 Task: Create a section Agile Acrobats and in the section, add a milestone Cloud Migration in the project AdvantEdge
Action: Mouse moved to (48, 323)
Screenshot: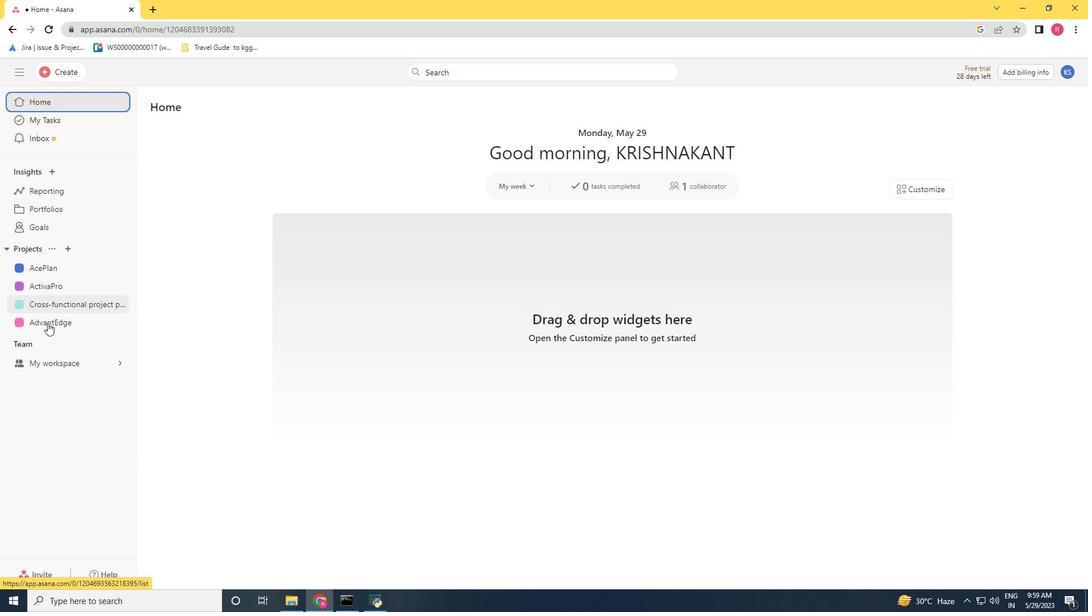 
Action: Mouse pressed left at (48, 323)
Screenshot: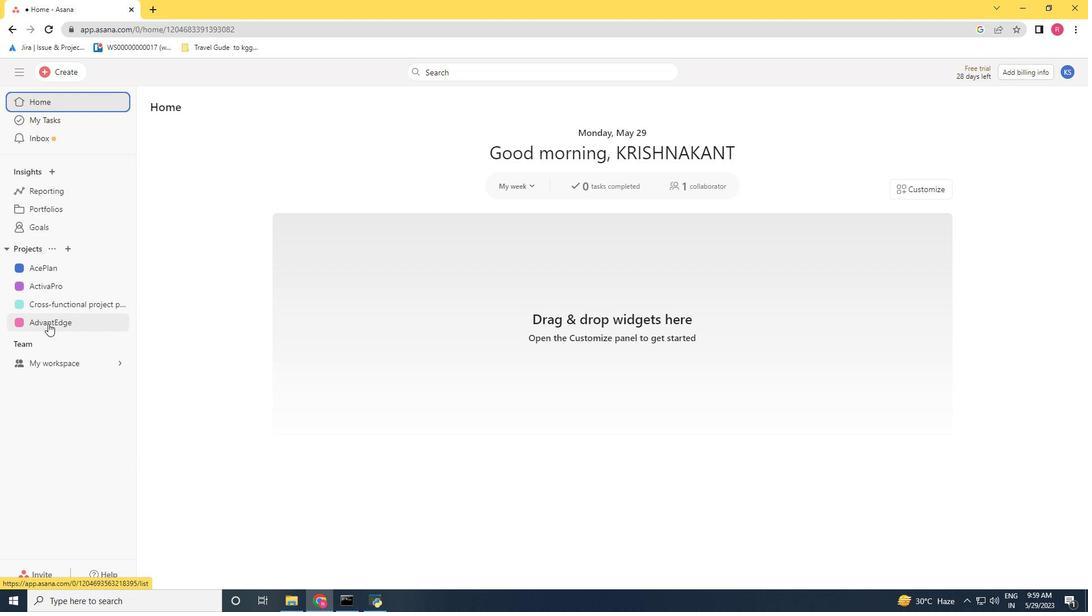 
Action: Mouse moved to (214, 479)
Screenshot: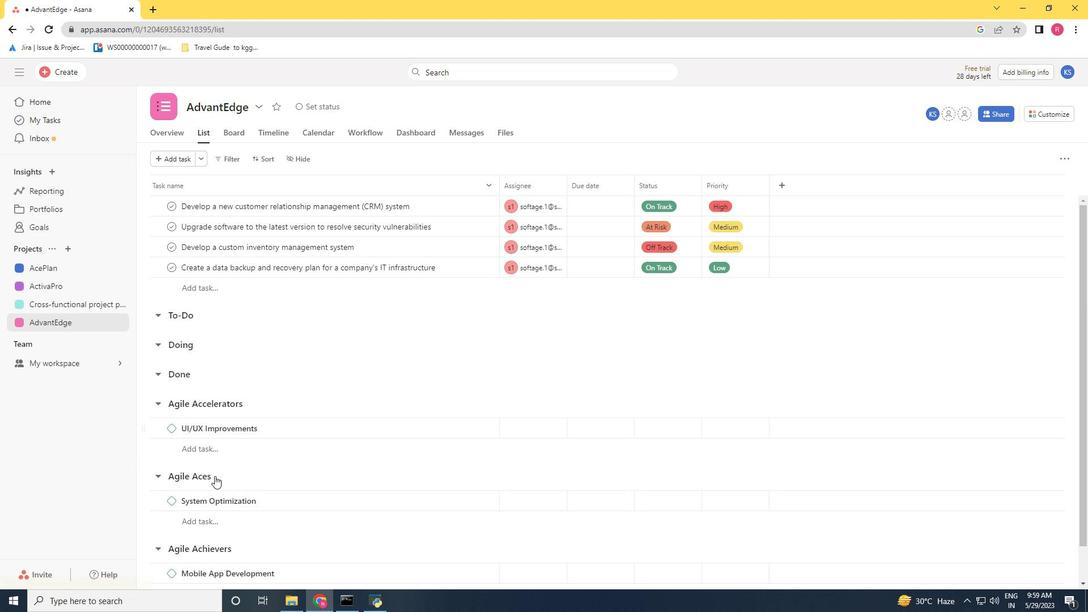 
Action: Mouse scrolled (214, 478) with delta (0, 0)
Screenshot: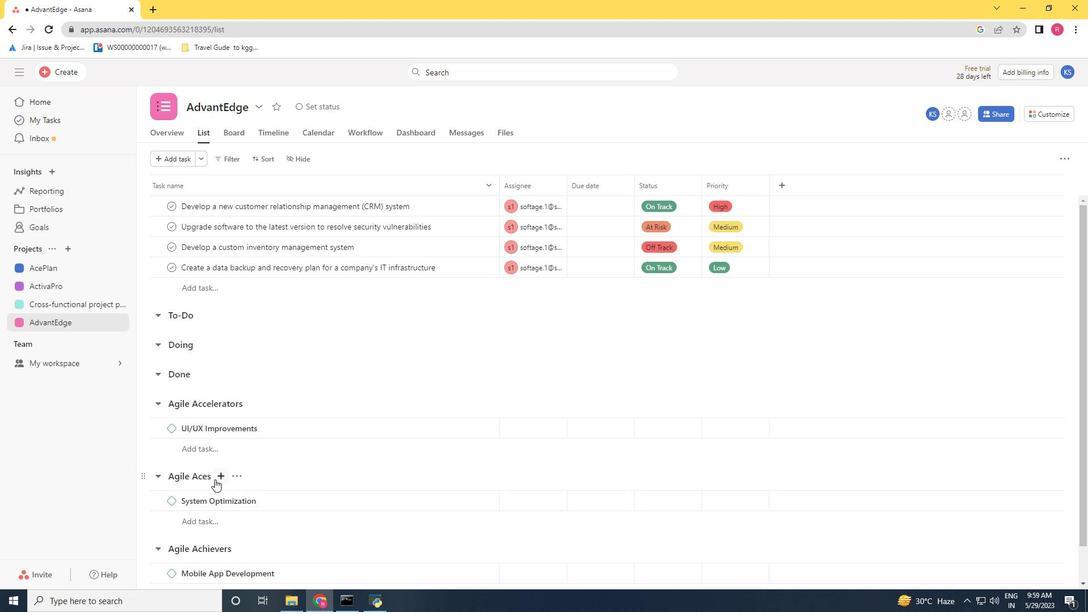
Action: Mouse scrolled (214, 478) with delta (0, 0)
Screenshot: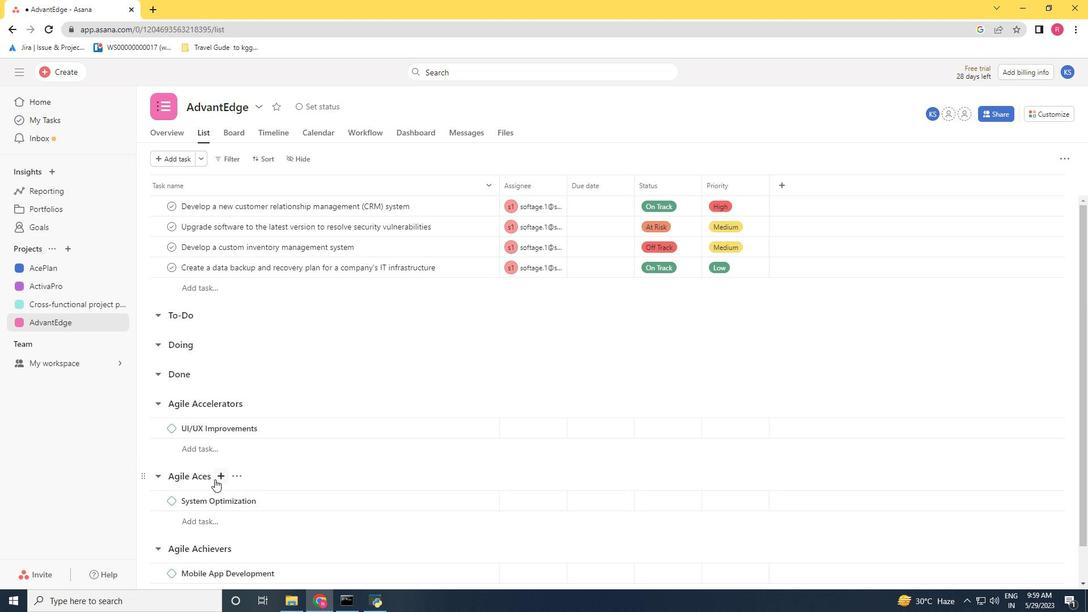 
Action: Mouse scrolled (214, 478) with delta (0, 0)
Screenshot: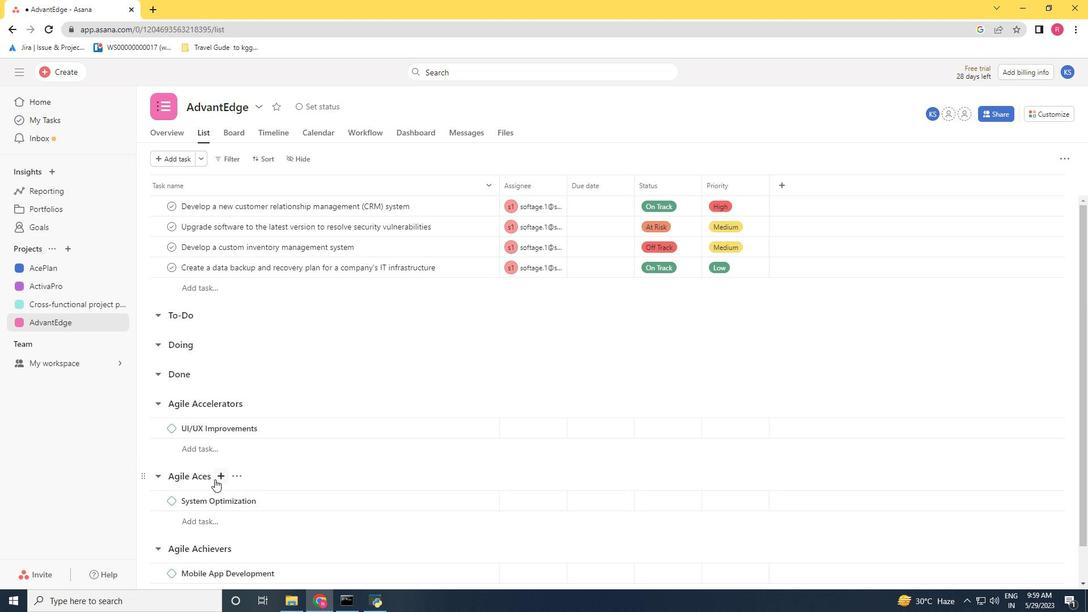 
Action: Mouse scrolled (214, 478) with delta (0, 0)
Screenshot: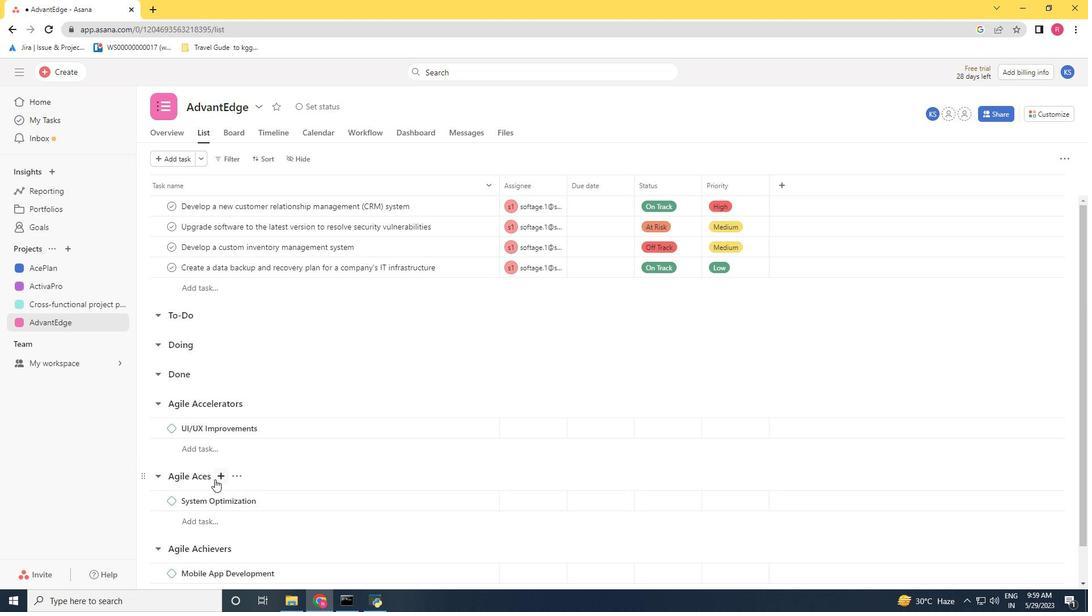 
Action: Mouse moved to (192, 572)
Screenshot: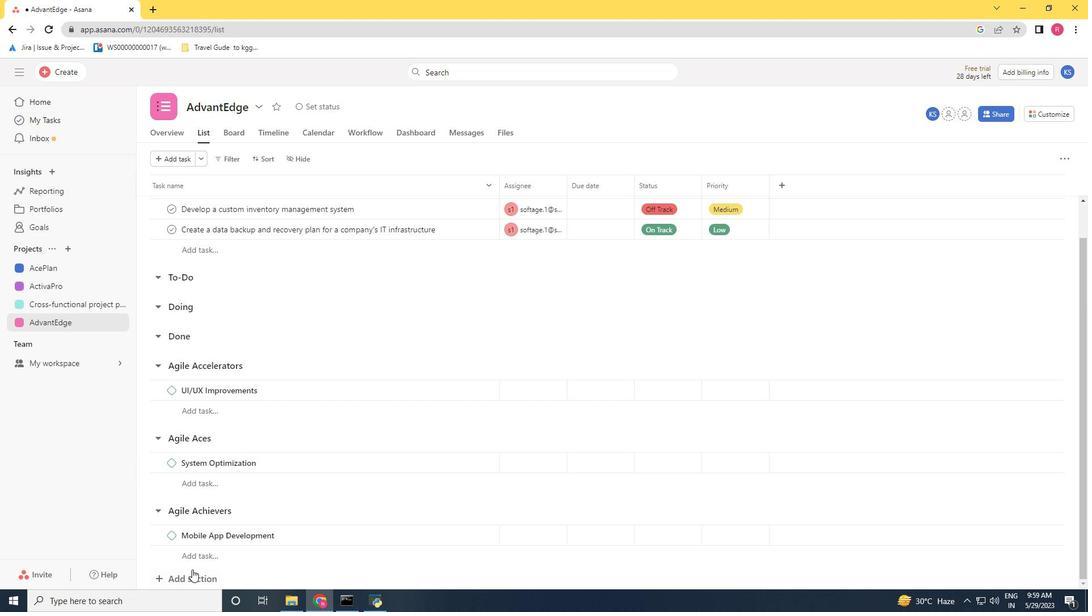 
Action: Mouse pressed left at (192, 572)
Screenshot: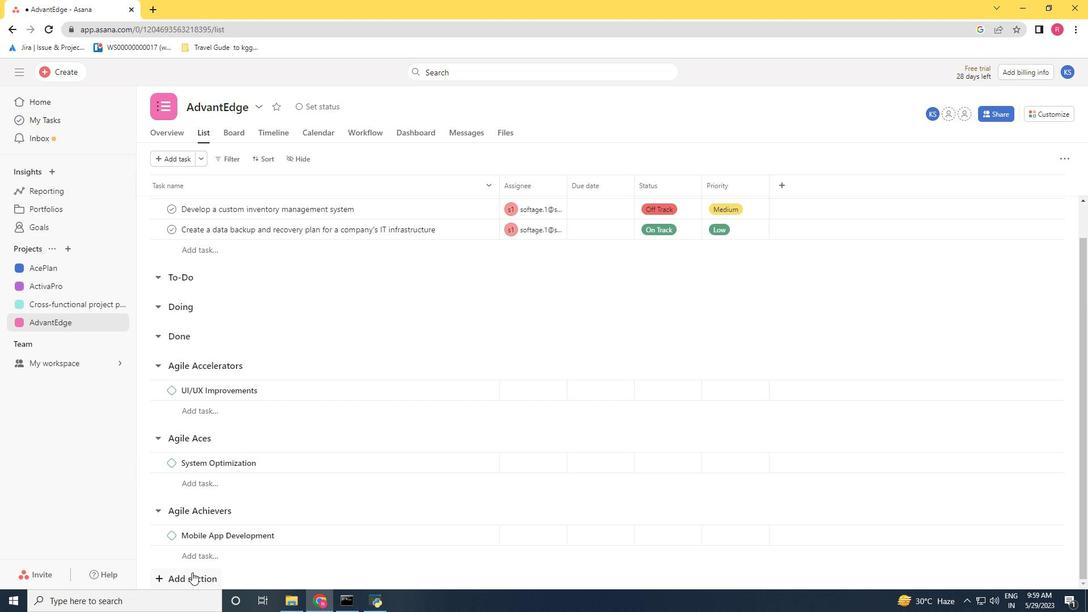 
Action: Mouse moved to (204, 511)
Screenshot: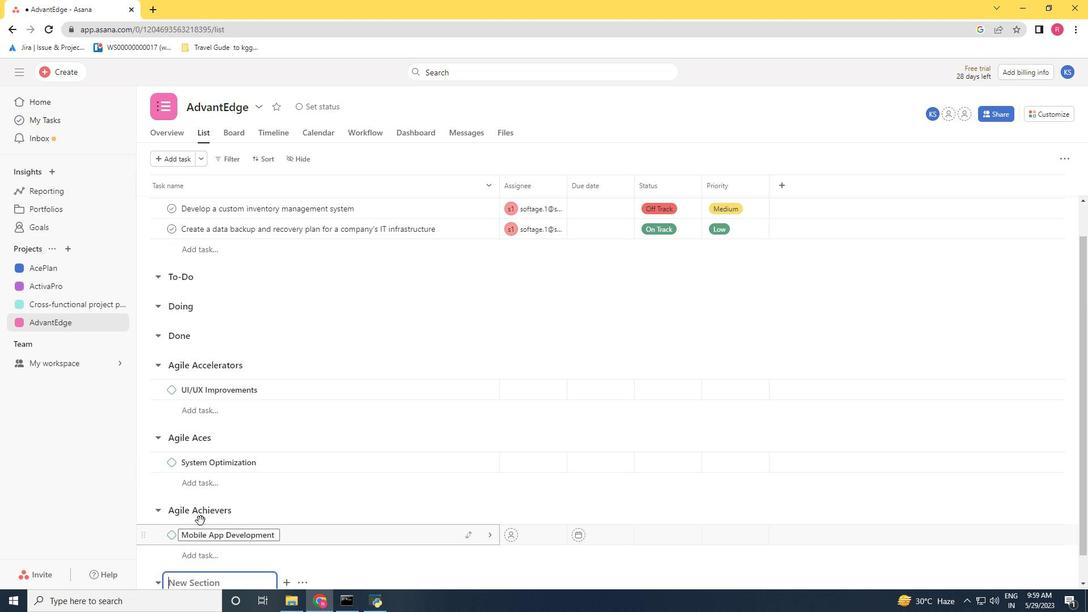 
Action: Mouse scrolled (204, 510) with delta (0, 0)
Screenshot: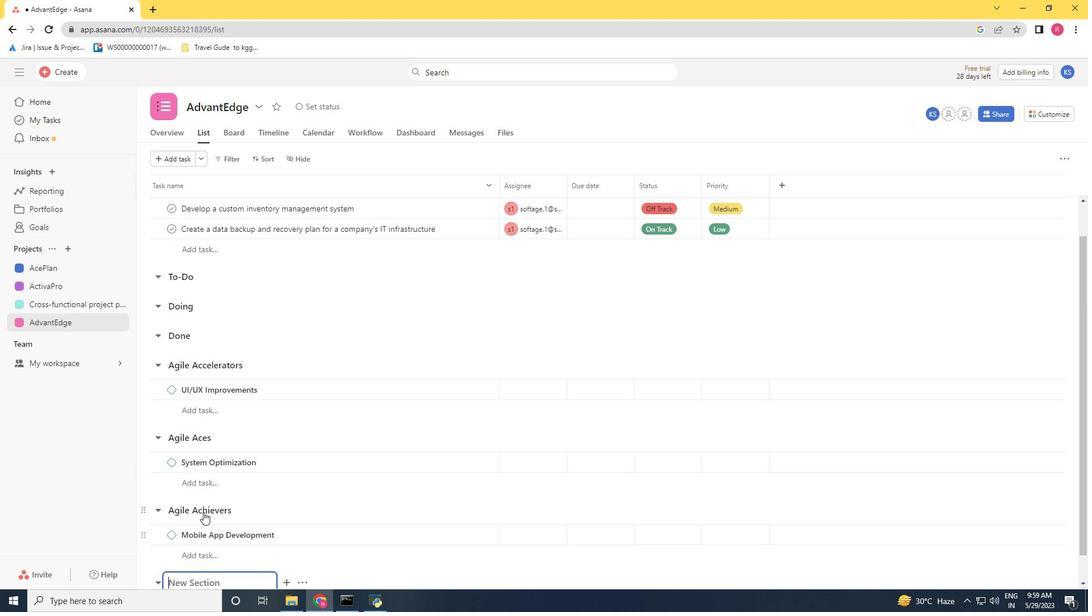 
Action: Mouse scrolled (204, 510) with delta (0, 0)
Screenshot: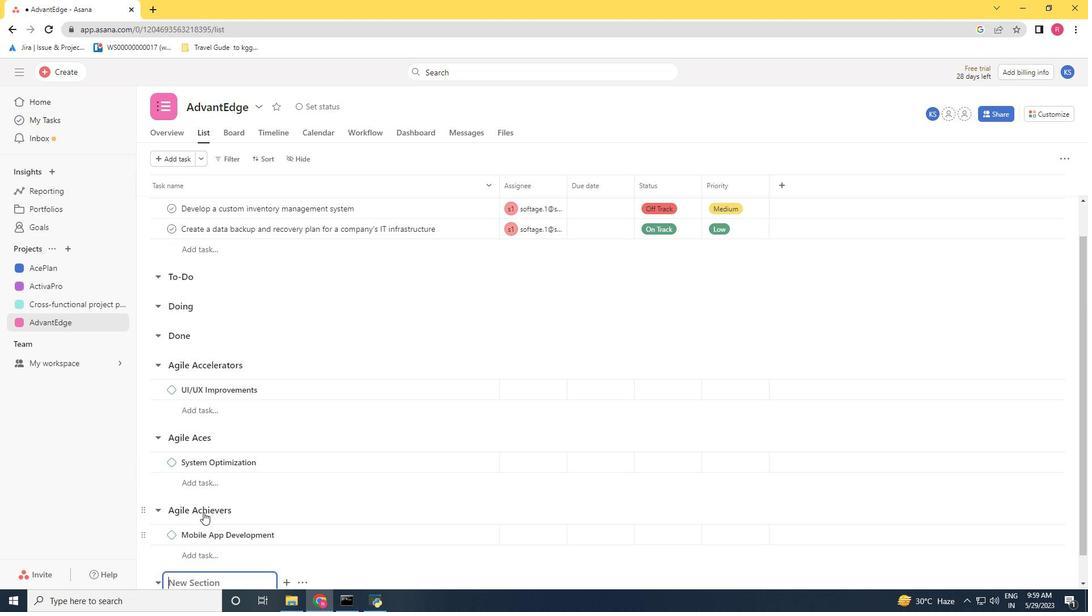 
Action: Mouse scrolled (204, 510) with delta (0, 0)
Screenshot: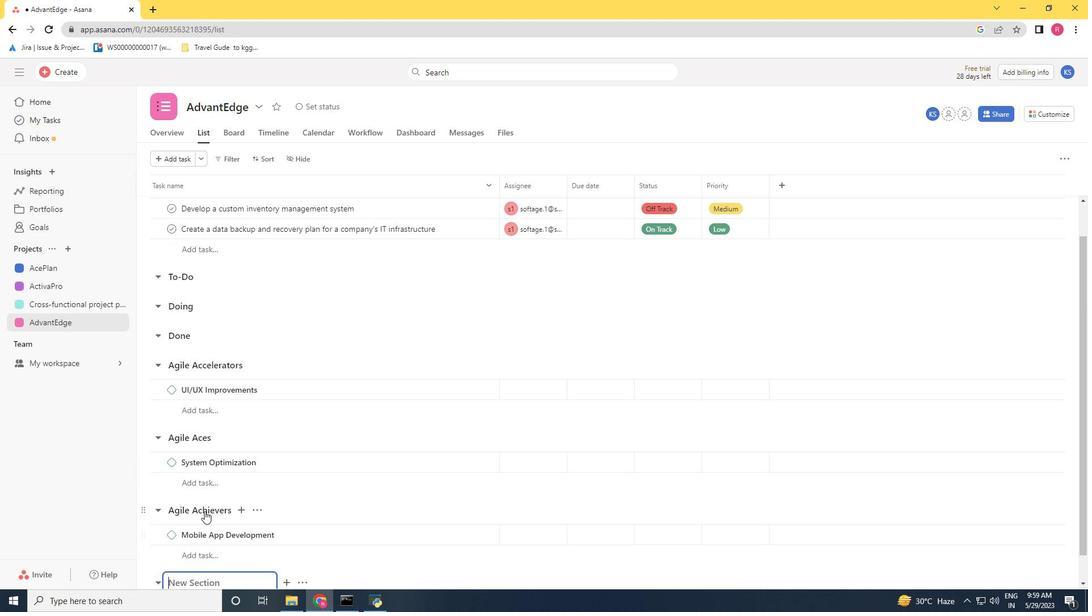 
Action: Mouse scrolled (204, 510) with delta (0, 0)
Screenshot: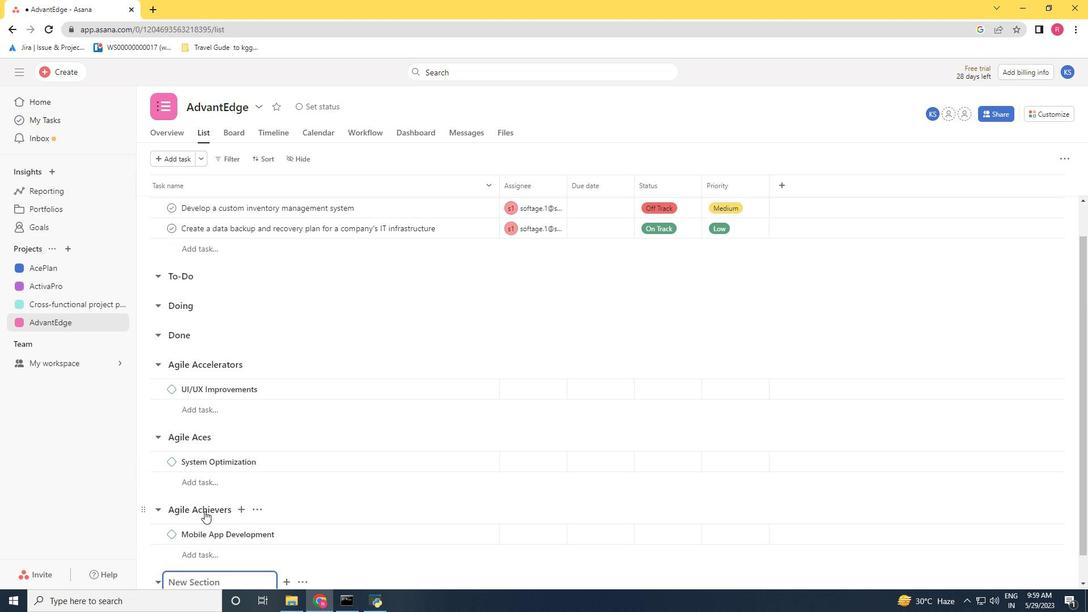 
Action: Mouse scrolled (204, 510) with delta (0, 0)
Screenshot: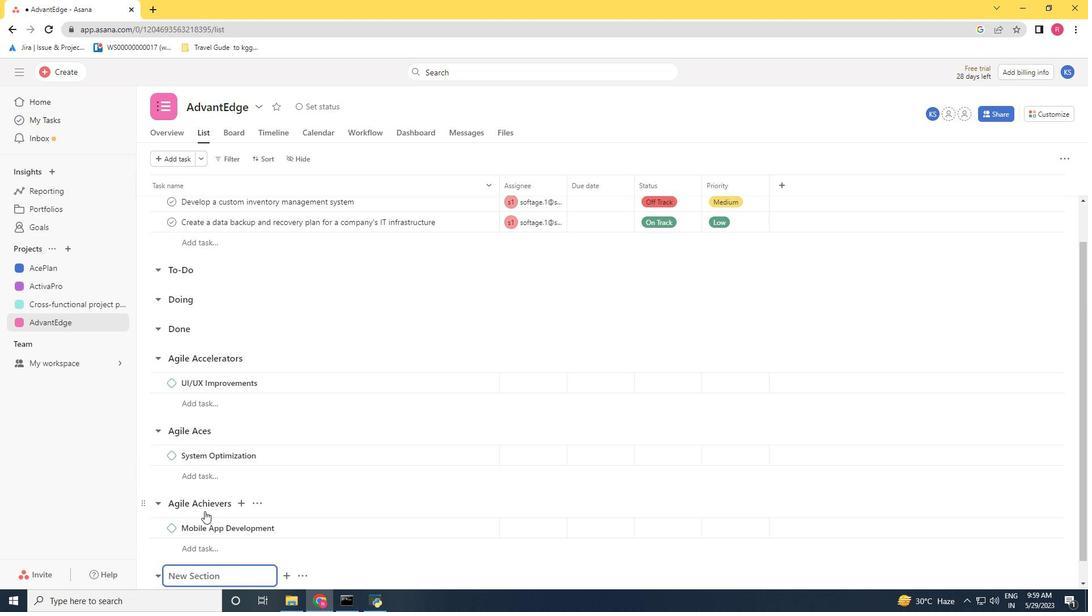
Action: Mouse moved to (206, 538)
Screenshot: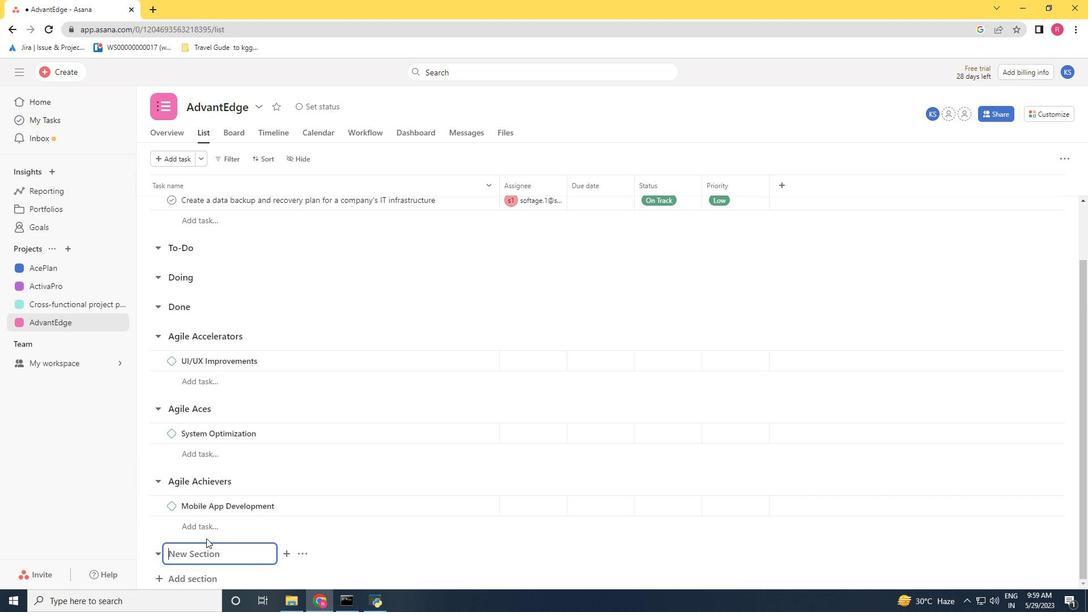 
Action: Key pressed <Key.shift>Agile<Key.space><Key.shift>Mig<Key.backspace><Key.backspace><Key.backspace><Key.shift><Key.shift><Key.shift><Key.shift><Key.shift><Key.shift><Key.shift><Key.shift><Key.shift><Key.shift><Key.shift><Key.shift><Key.shift><Key.shift><Key.shift><Key.shift><Key.shift><Key.shift><Key.shift><Key.shift>Acrobats<Key.space><Key.enter>
Screenshot: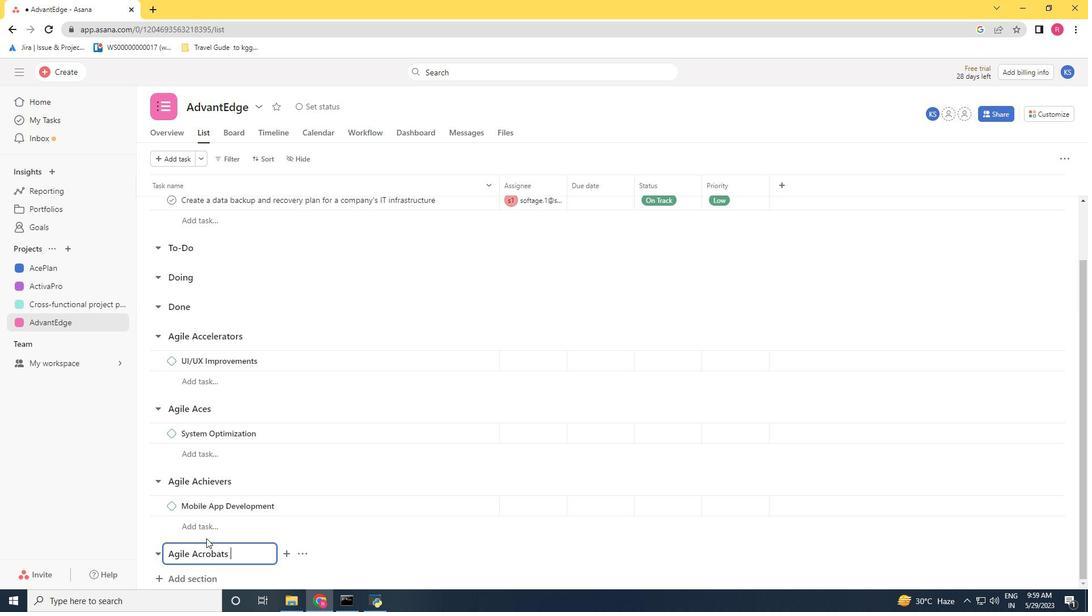 
Action: Mouse scrolled (206, 537) with delta (0, 0)
Screenshot: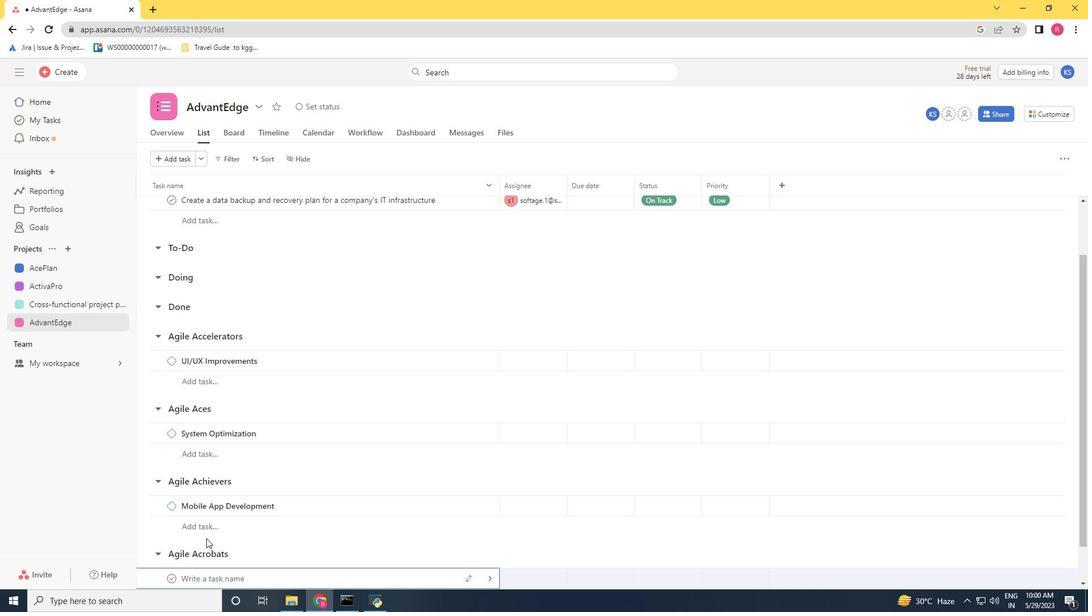 
Action: Mouse scrolled (206, 537) with delta (0, 0)
Screenshot: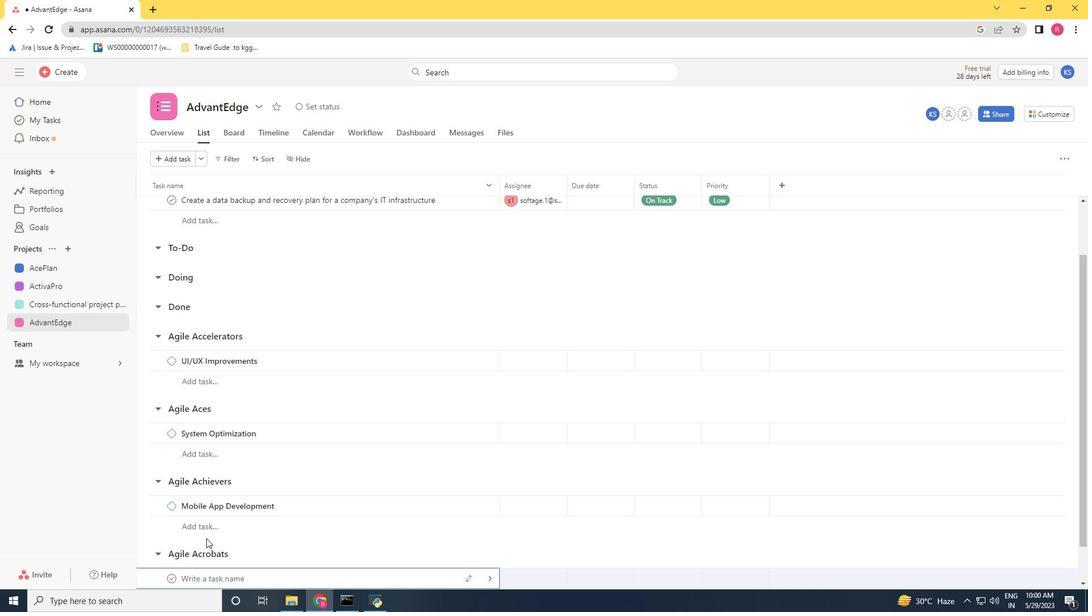 
Action: Key pressed <Key.shift><Key.shift><Key.shift><Key.shift><Key.shift>Cloud<Key.space><Key.shift>Migration<Key.space>
Screenshot: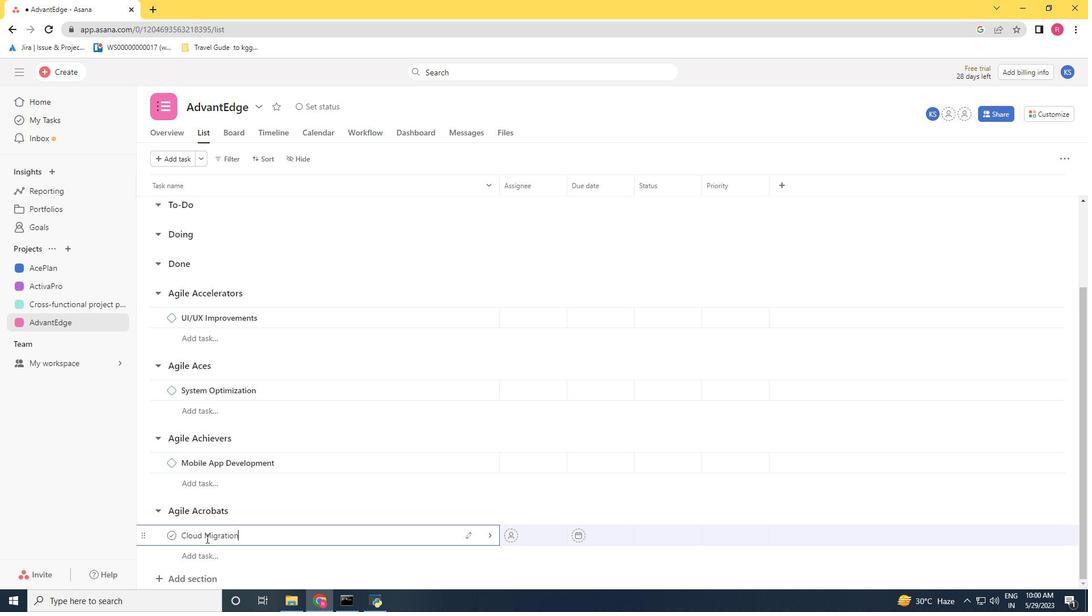 
Action: Mouse moved to (281, 536)
Screenshot: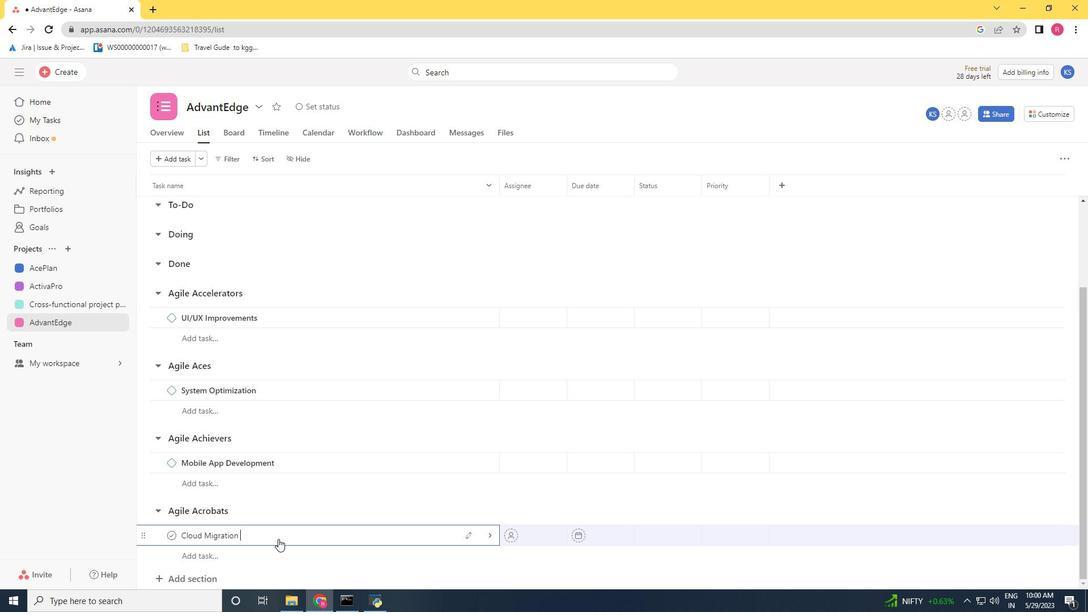 
Action: Mouse pressed right at (281, 536)
Screenshot: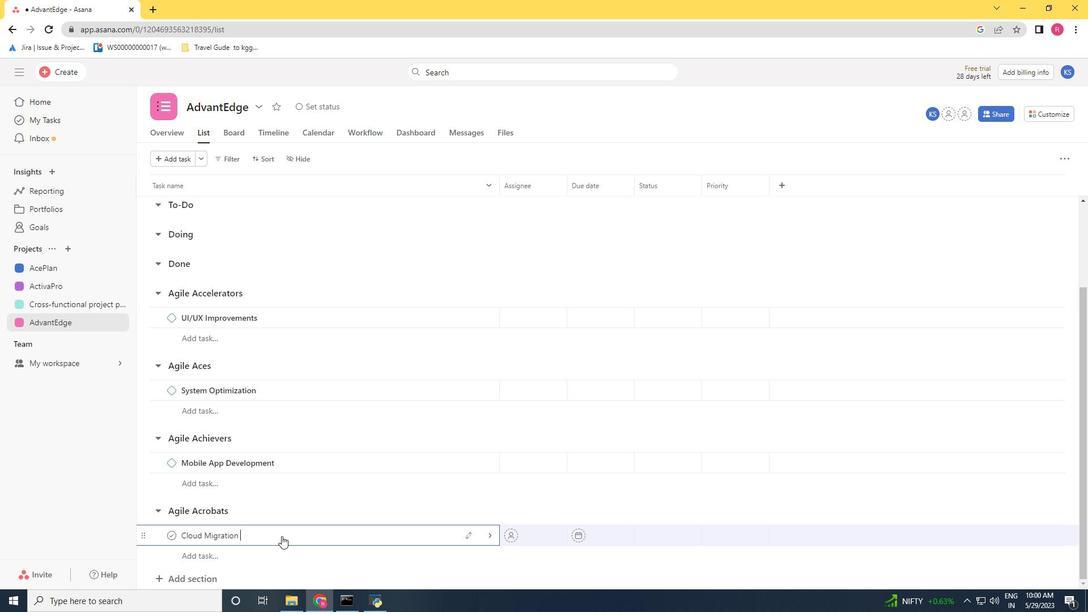 
Action: Mouse moved to (322, 482)
Screenshot: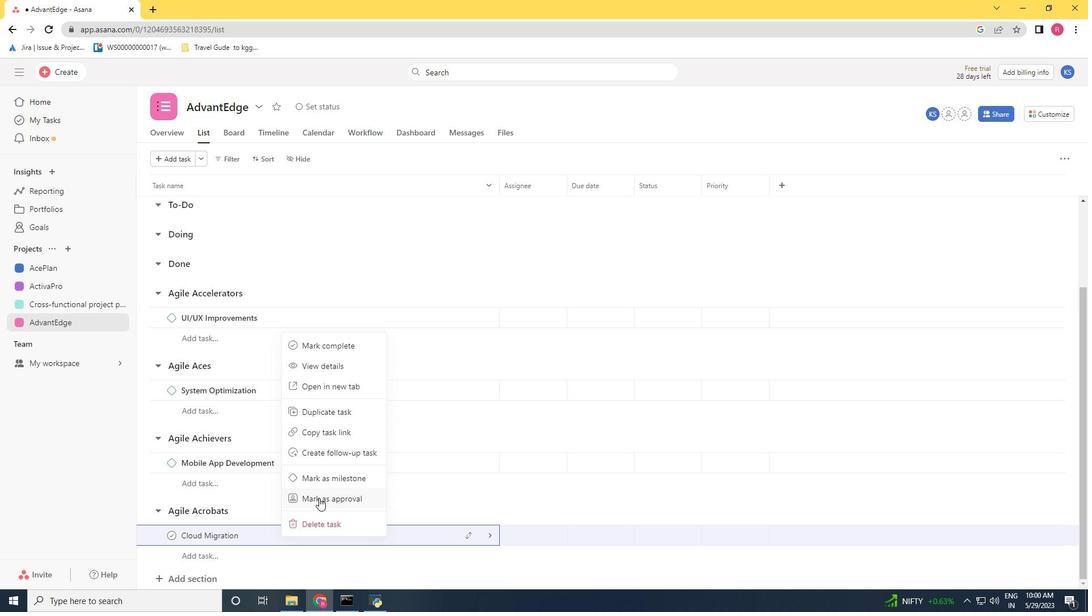 
Action: Mouse pressed left at (322, 482)
Screenshot: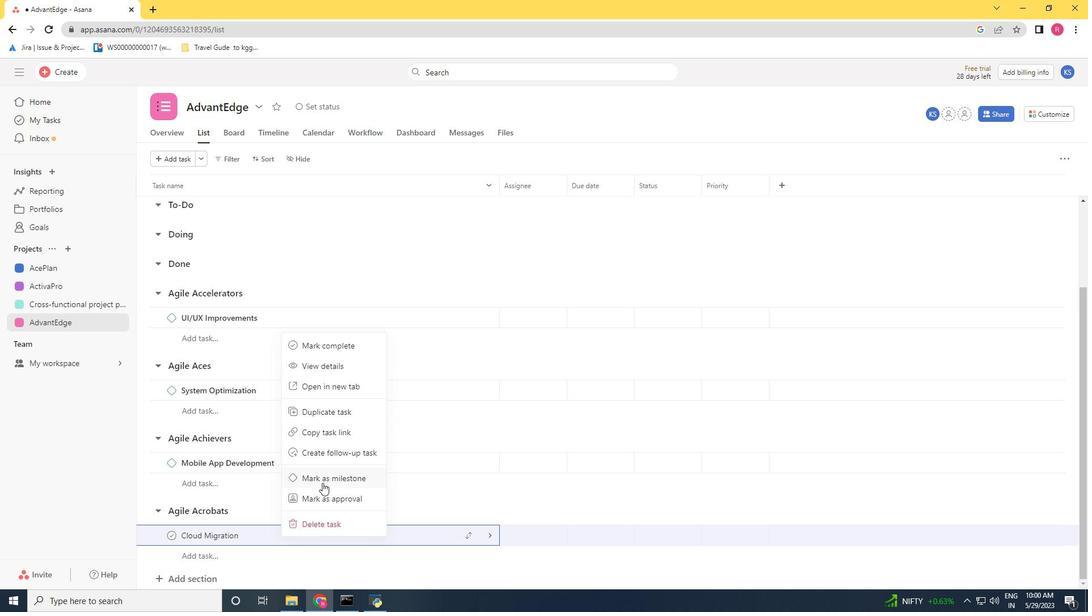 
Action: Mouse moved to (281, 508)
Screenshot: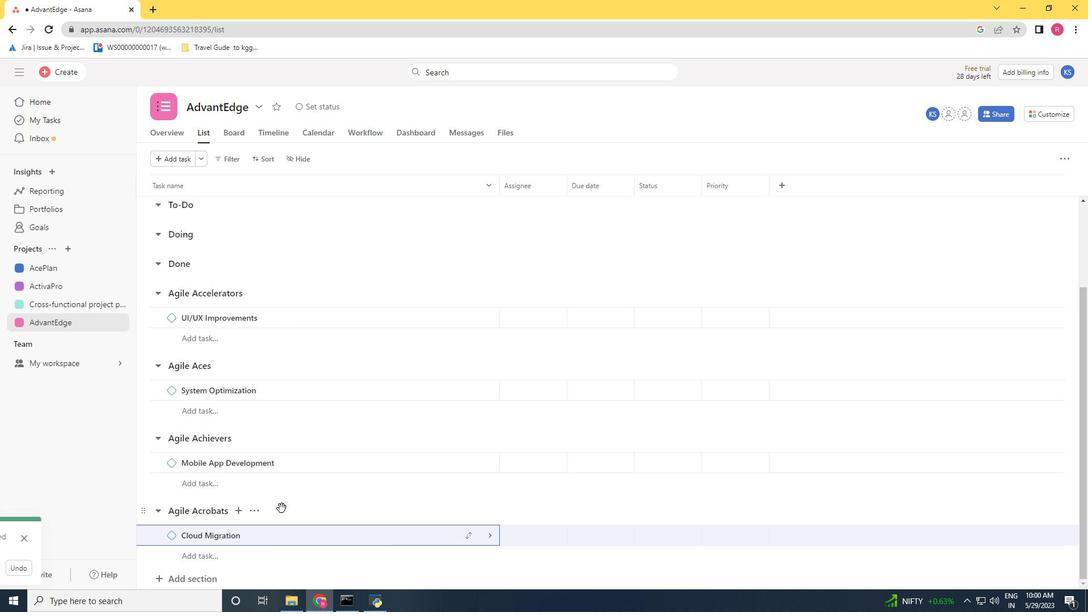 
Action: Mouse scrolled (281, 507) with delta (0, 0)
Screenshot: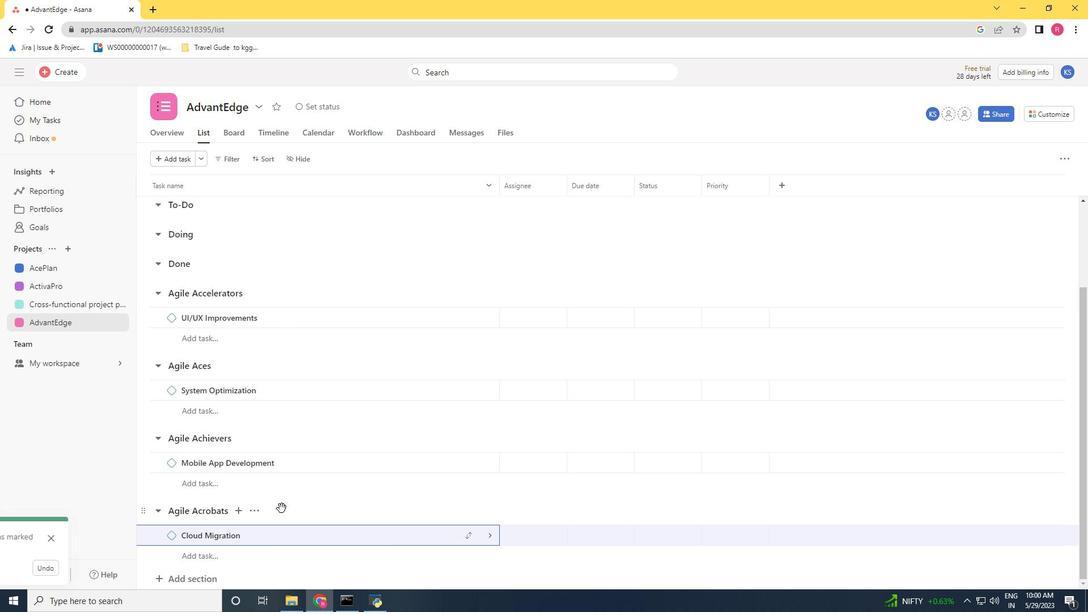 
Action: Mouse moved to (281, 509)
Screenshot: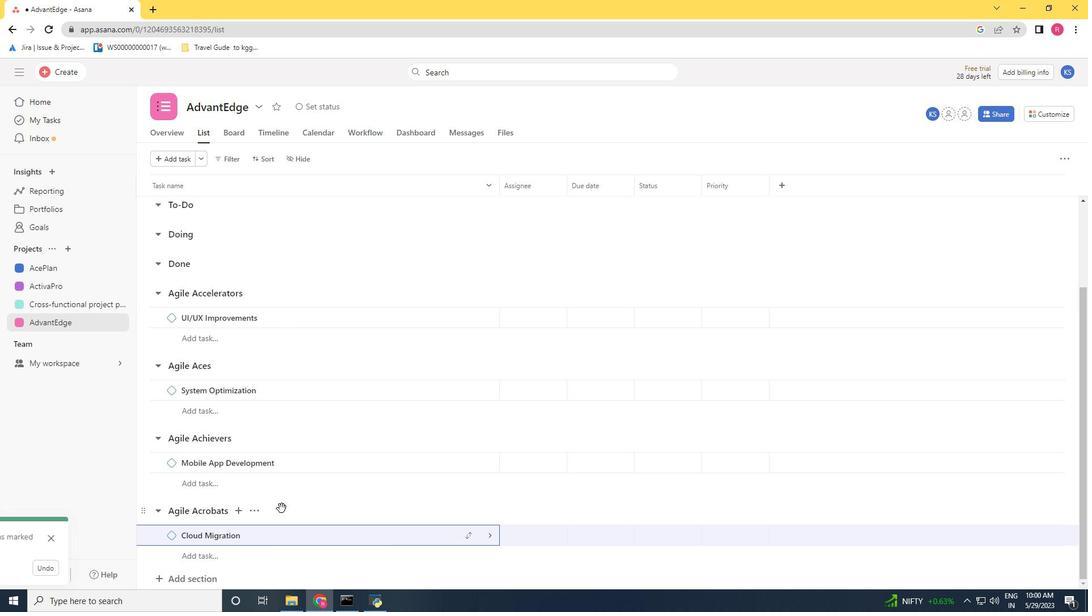 
Action: Mouse scrolled (281, 508) with delta (0, 0)
Screenshot: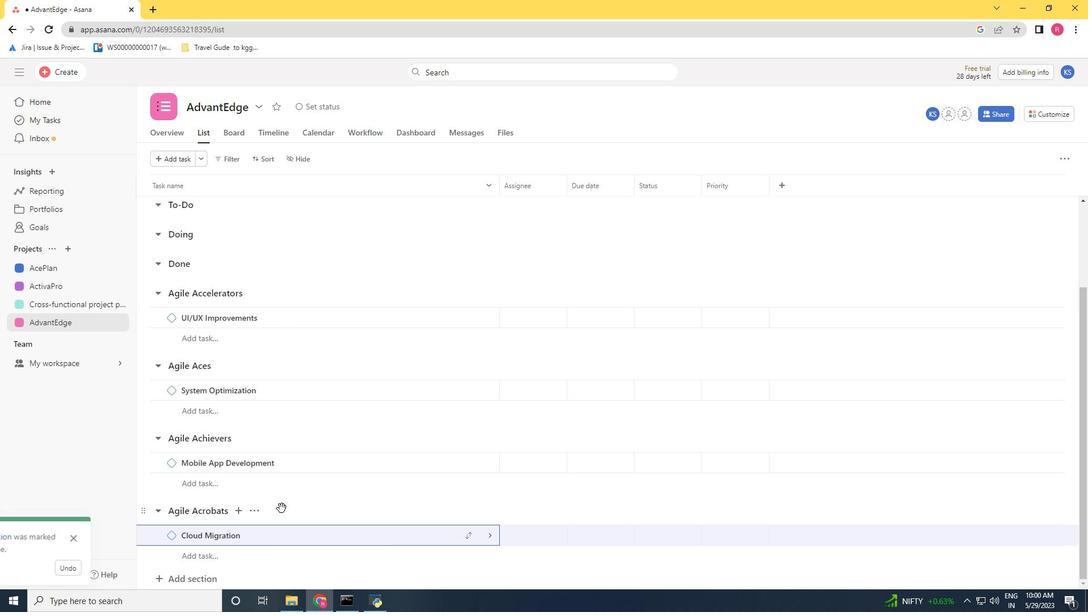 
Action: Mouse scrolled (281, 508) with delta (0, 0)
Screenshot: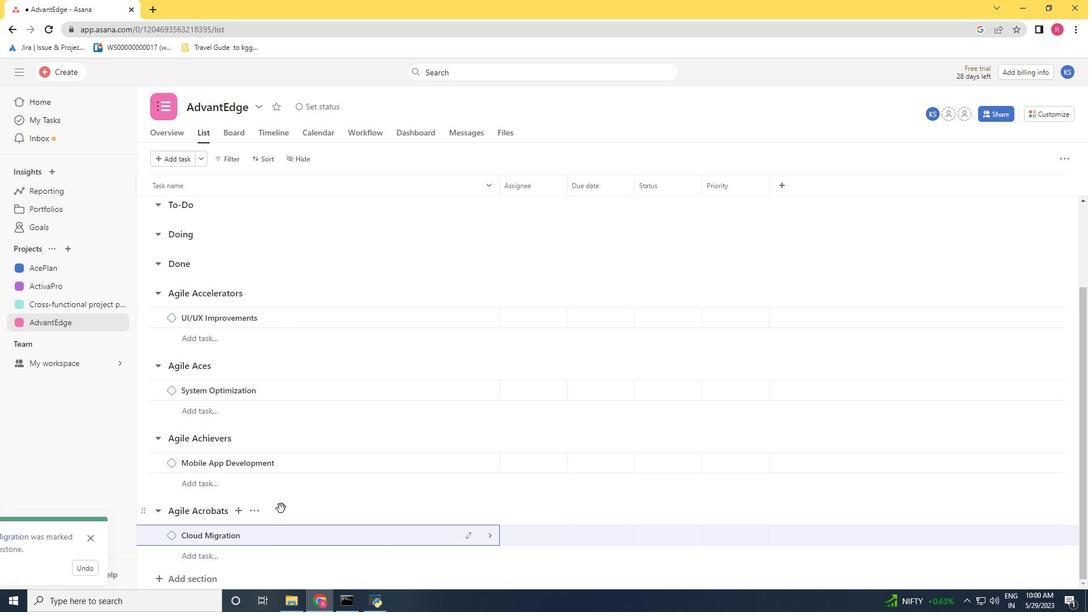 
Action: Mouse moved to (276, 509)
Screenshot: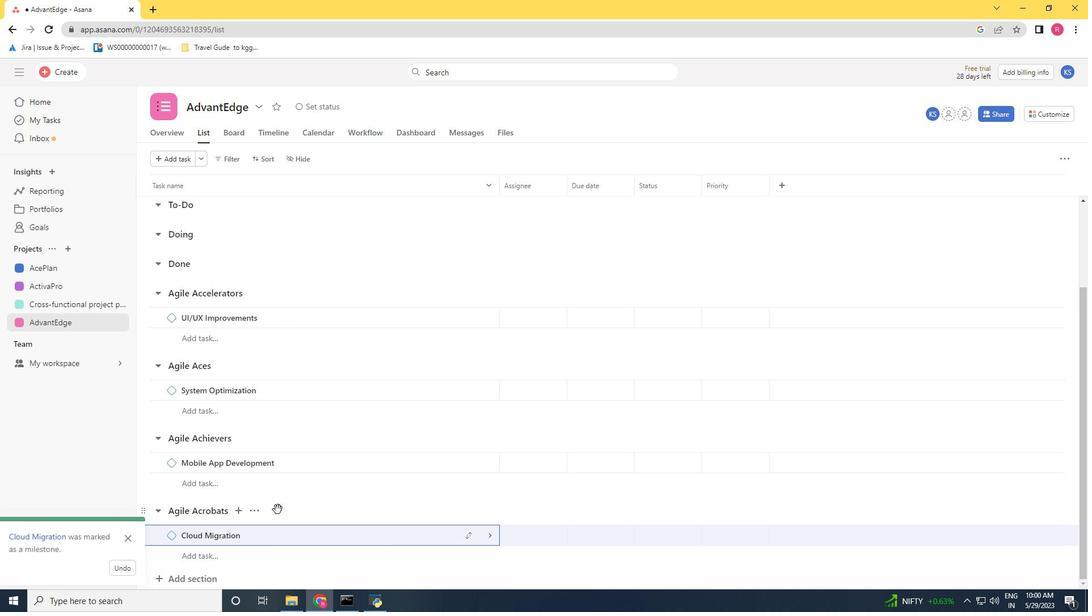 
